 Task: Select the current location as Splashtown Waterpark, Texas, United States . Now zoom - , and verify the location . Hide zoom slider
Action: Key pressed <Key.shift>Splashtown<Key.space>waterpark<Key.space>texas<Key.space>united<Key.space>states<Key.space><Key.enter>
Screenshot: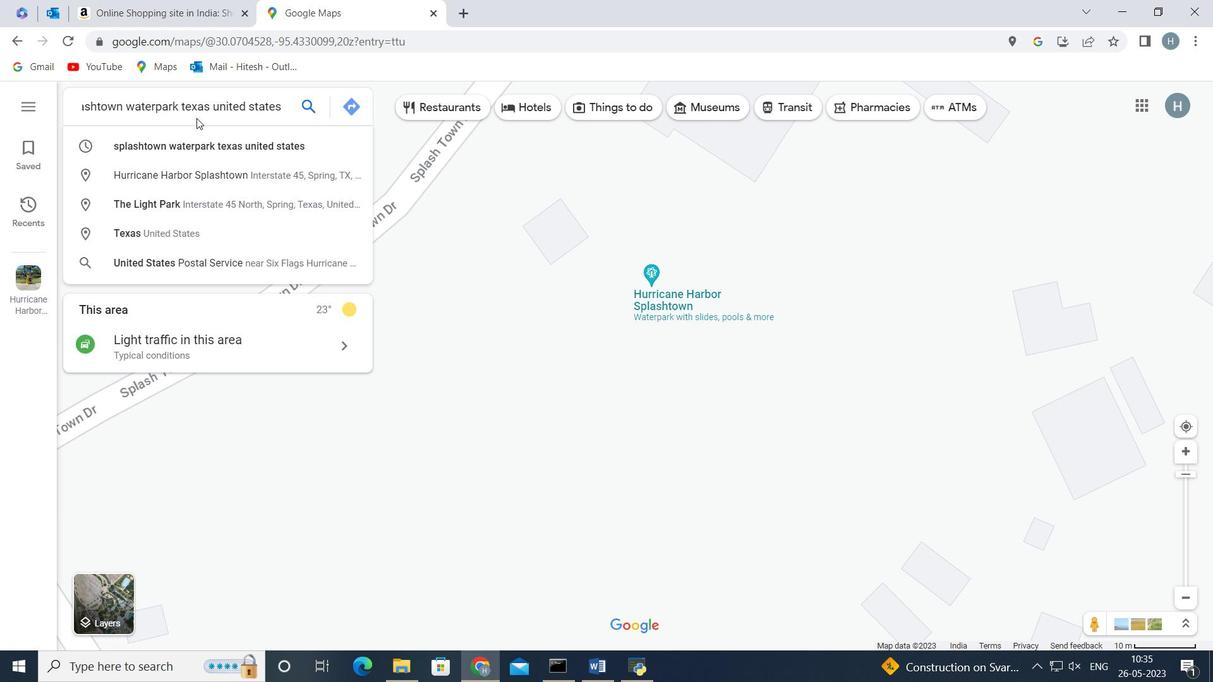 
Action: Mouse moved to (1189, 599)
Screenshot: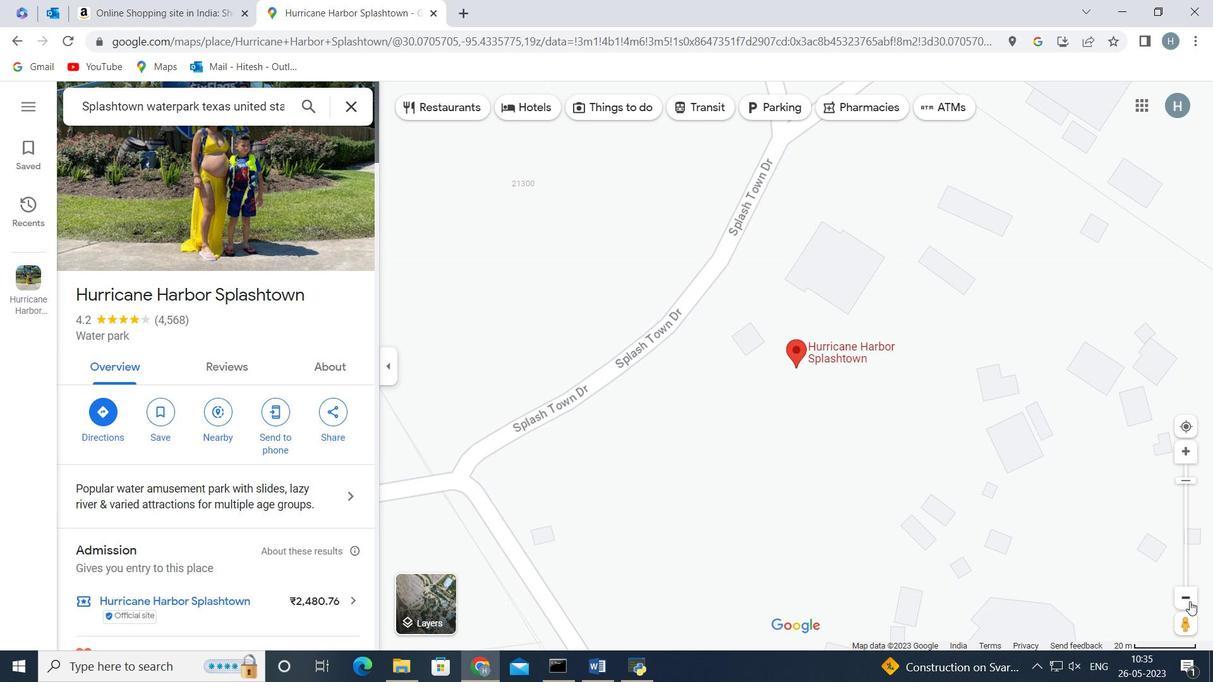 
Action: Mouse pressed left at (1189, 599)
Screenshot: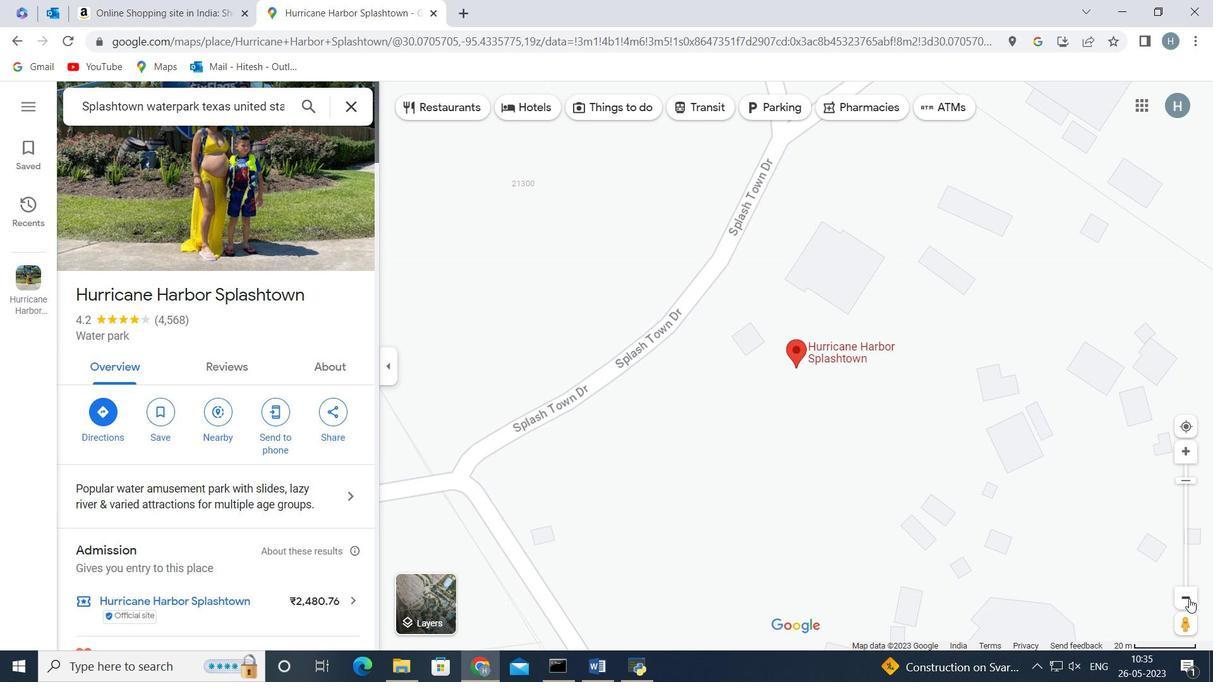 
Action: Mouse pressed left at (1189, 599)
Screenshot: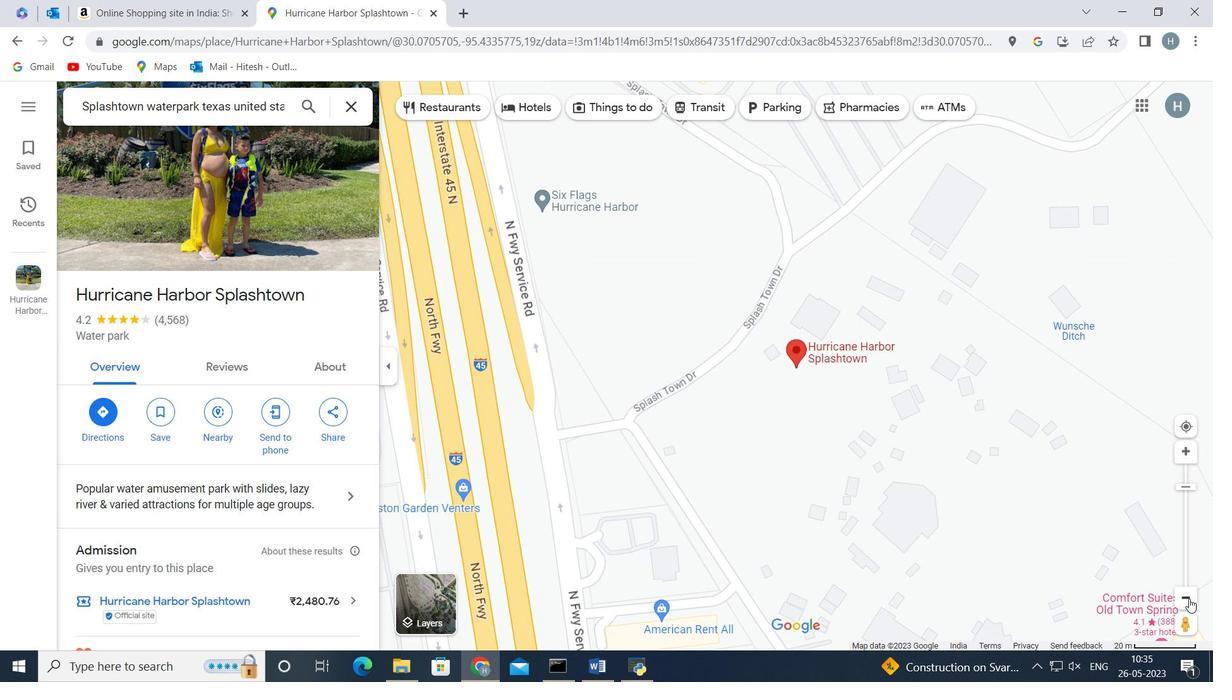 
Action: Mouse pressed left at (1189, 599)
Screenshot: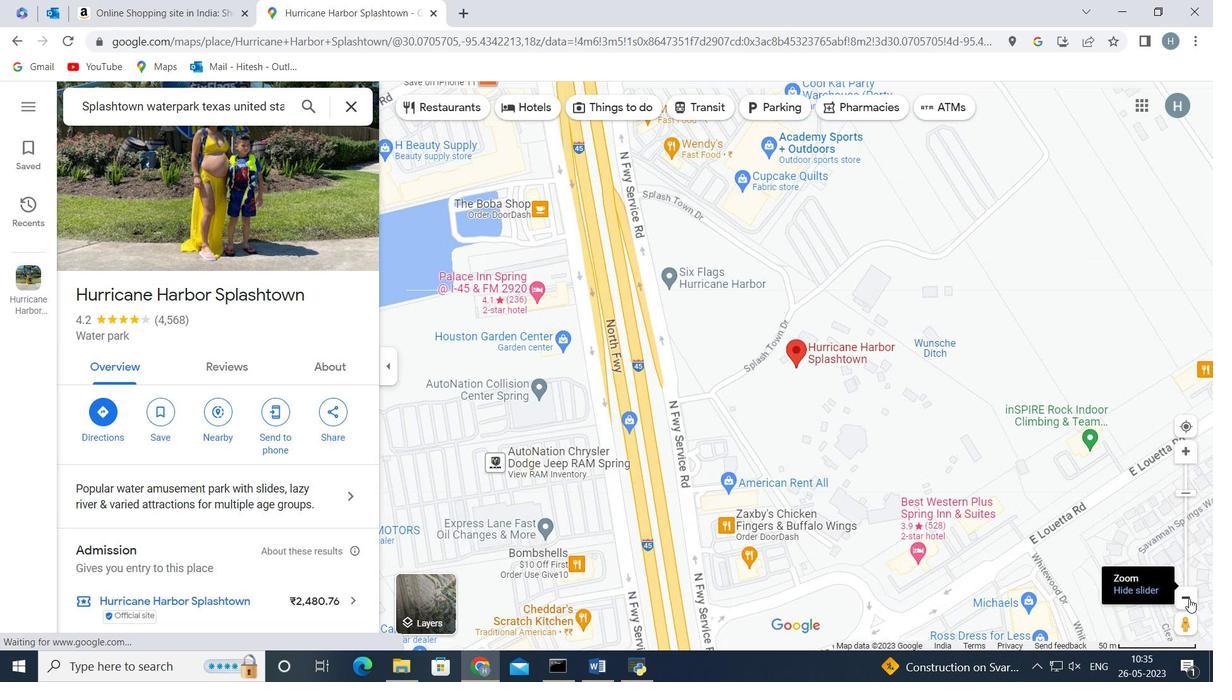 
Action: Mouse pressed left at (1189, 599)
Screenshot: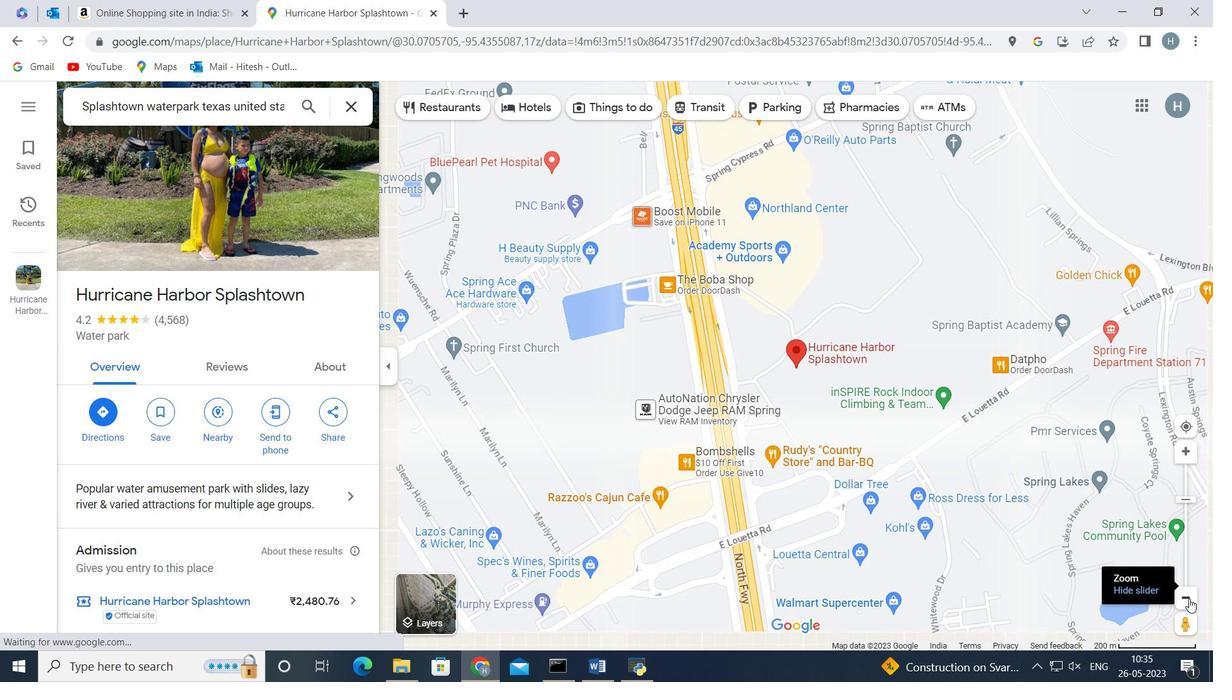 
Action: Mouse pressed left at (1189, 599)
Screenshot: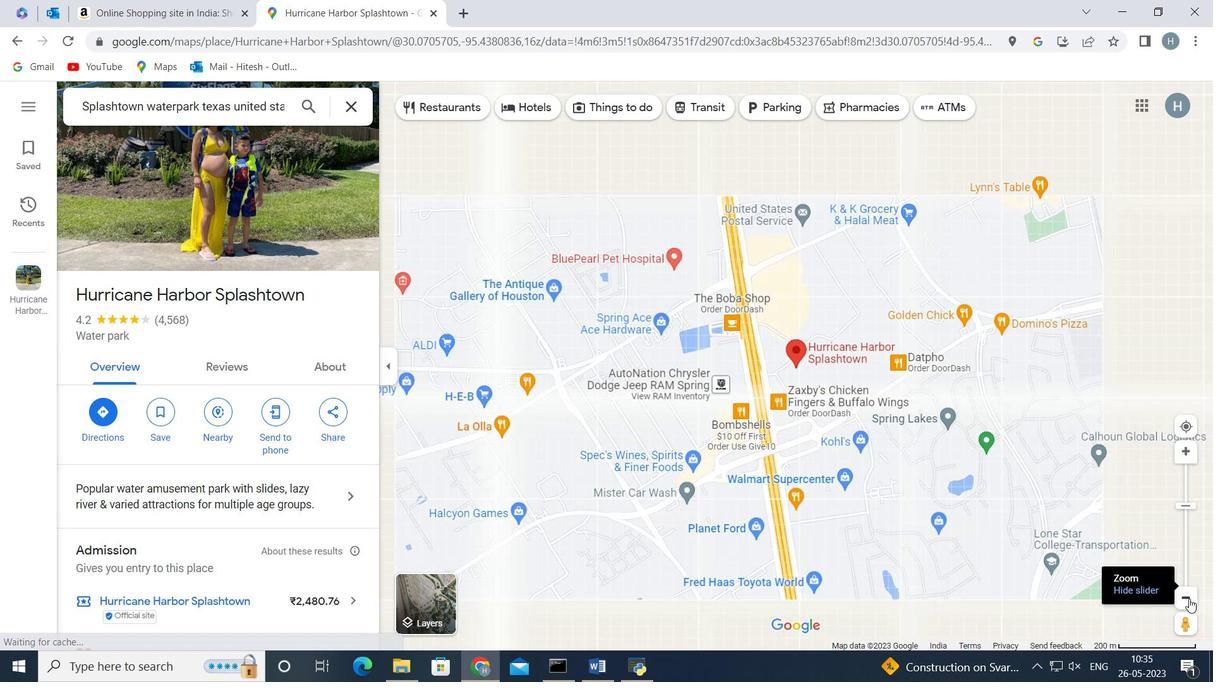 
Action: Mouse pressed left at (1189, 599)
Screenshot: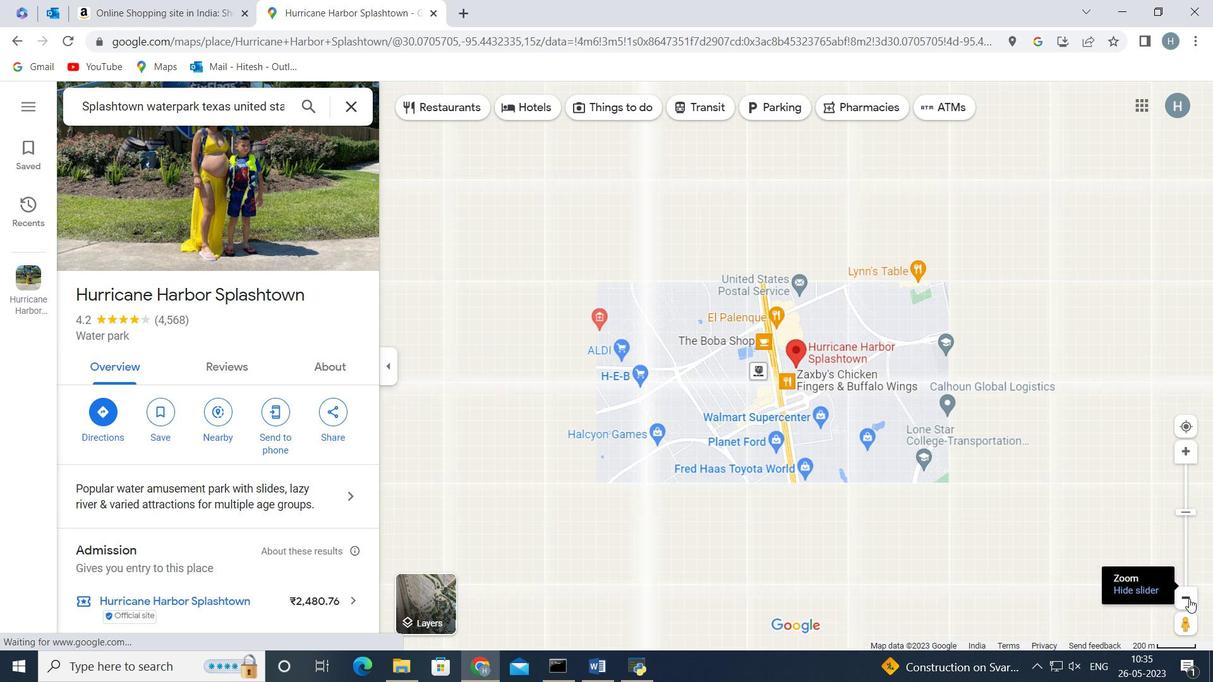
Action: Mouse pressed left at (1189, 599)
Screenshot: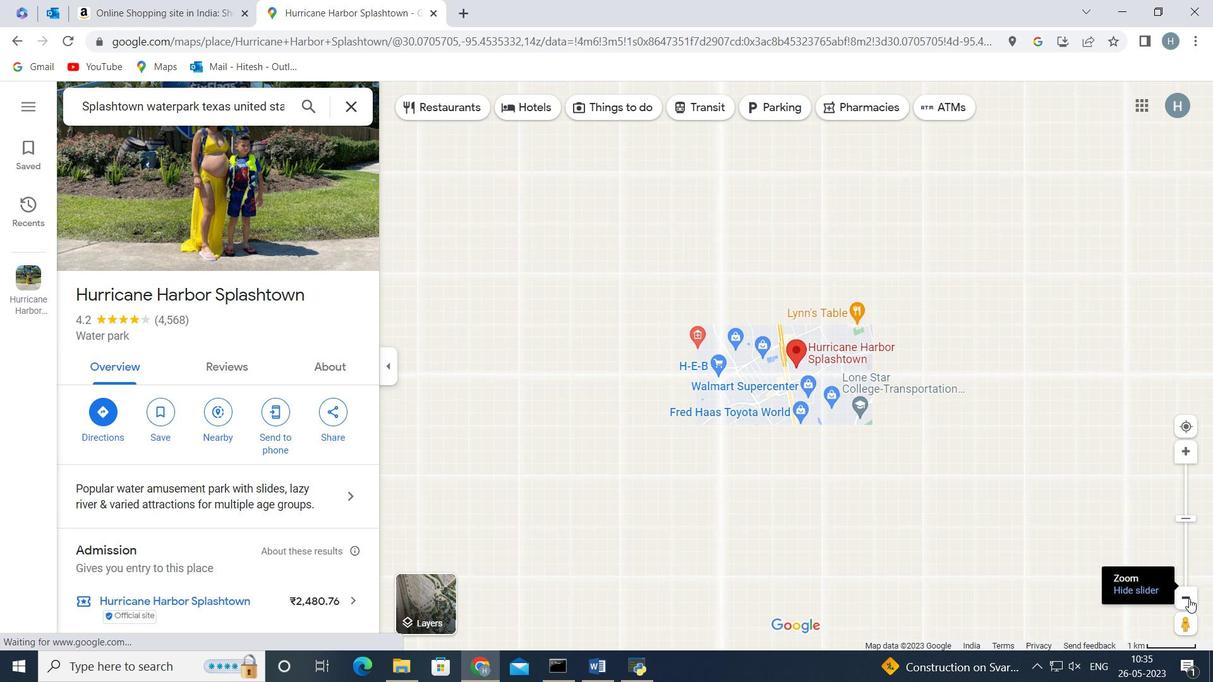 
Action: Mouse pressed left at (1189, 599)
Screenshot: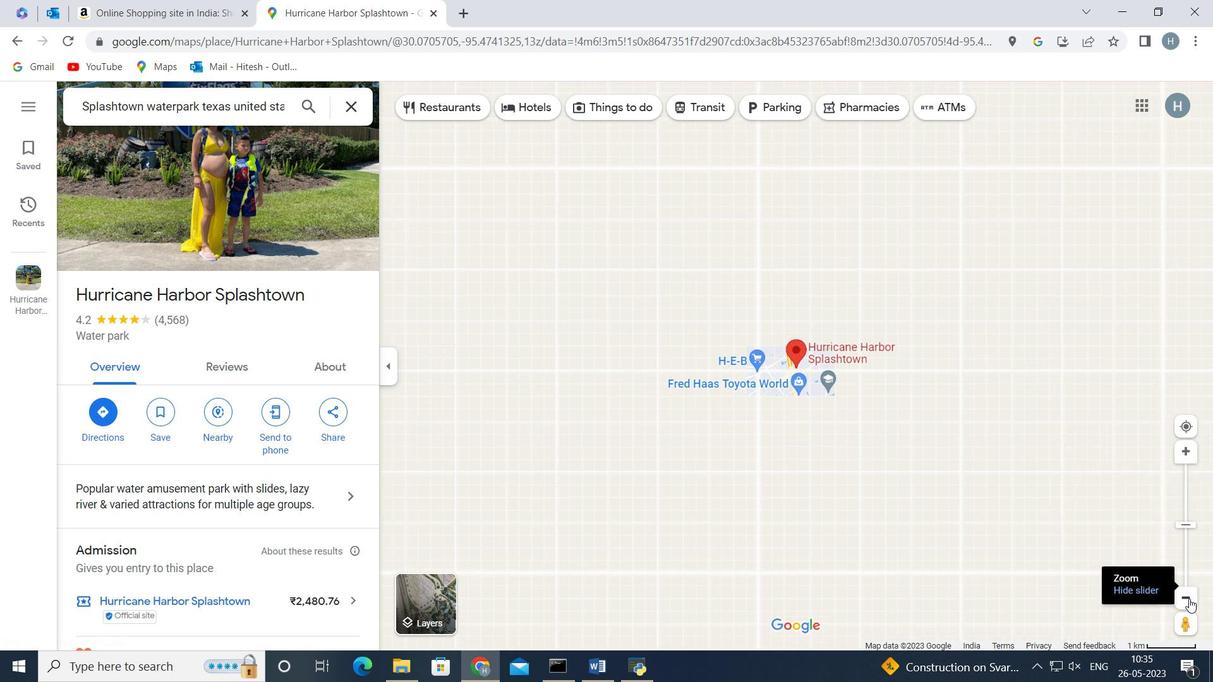 
Action: Mouse pressed left at (1189, 599)
Screenshot: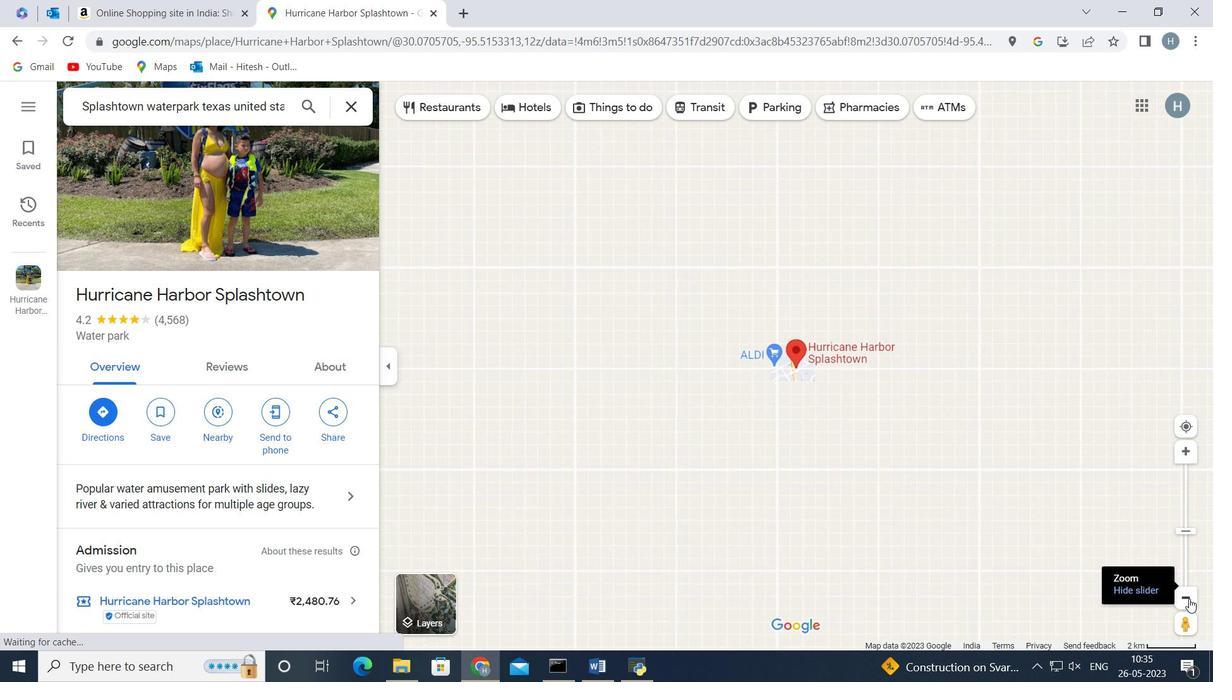 
Action: Mouse pressed left at (1189, 599)
Screenshot: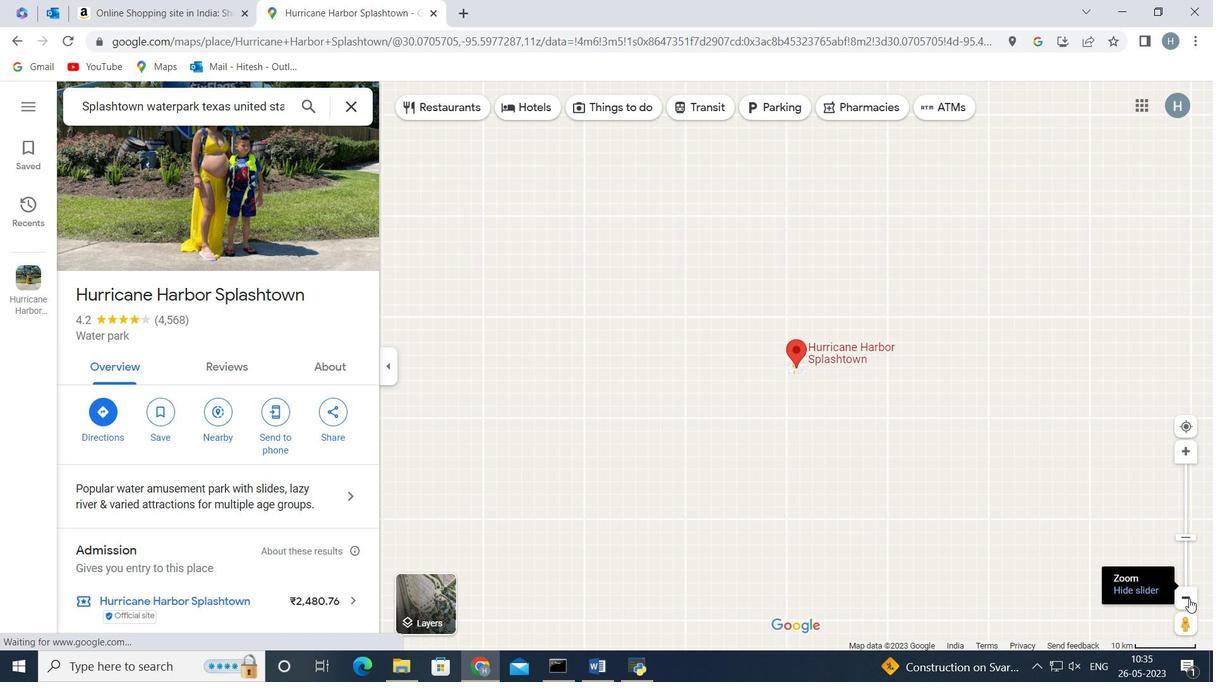 
Action: Mouse pressed left at (1189, 599)
Screenshot: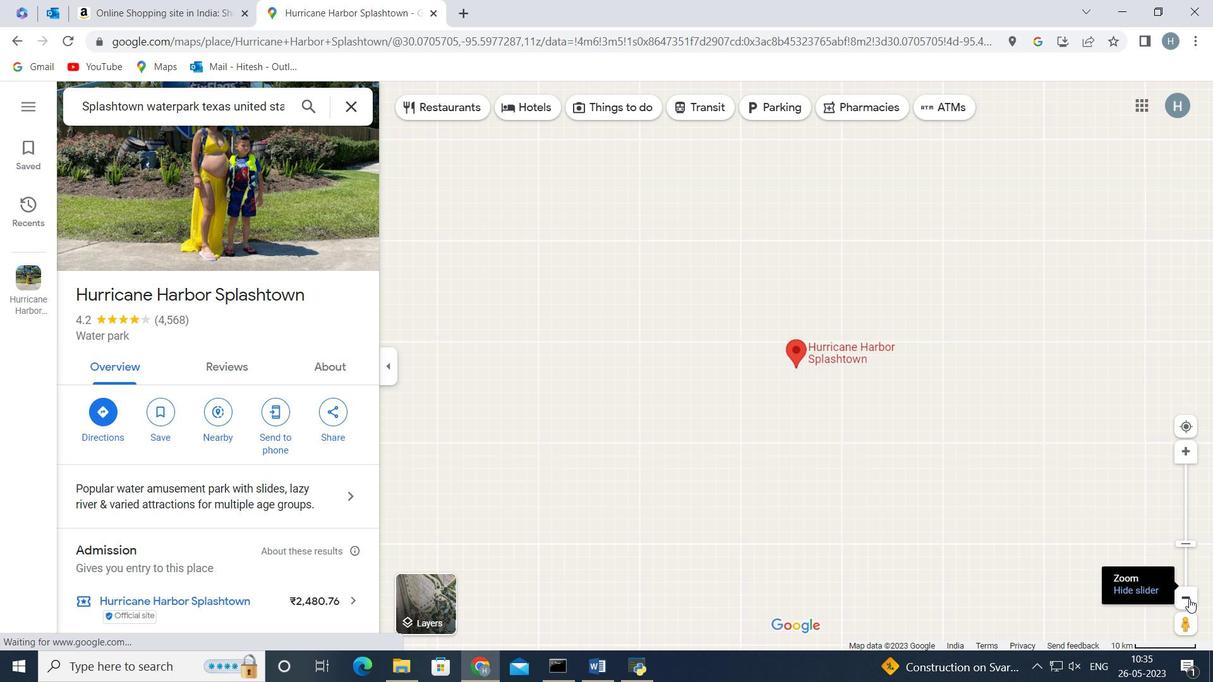 
Action: Mouse pressed left at (1189, 599)
Screenshot: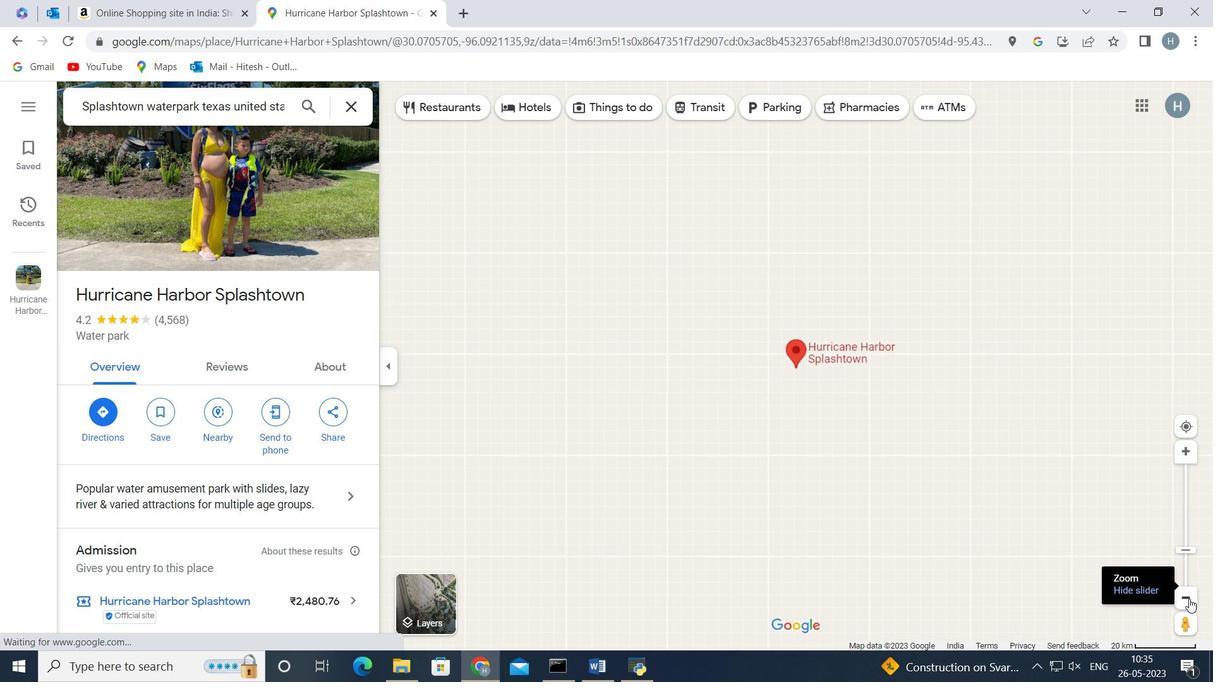 
Action: Mouse pressed left at (1189, 599)
Screenshot: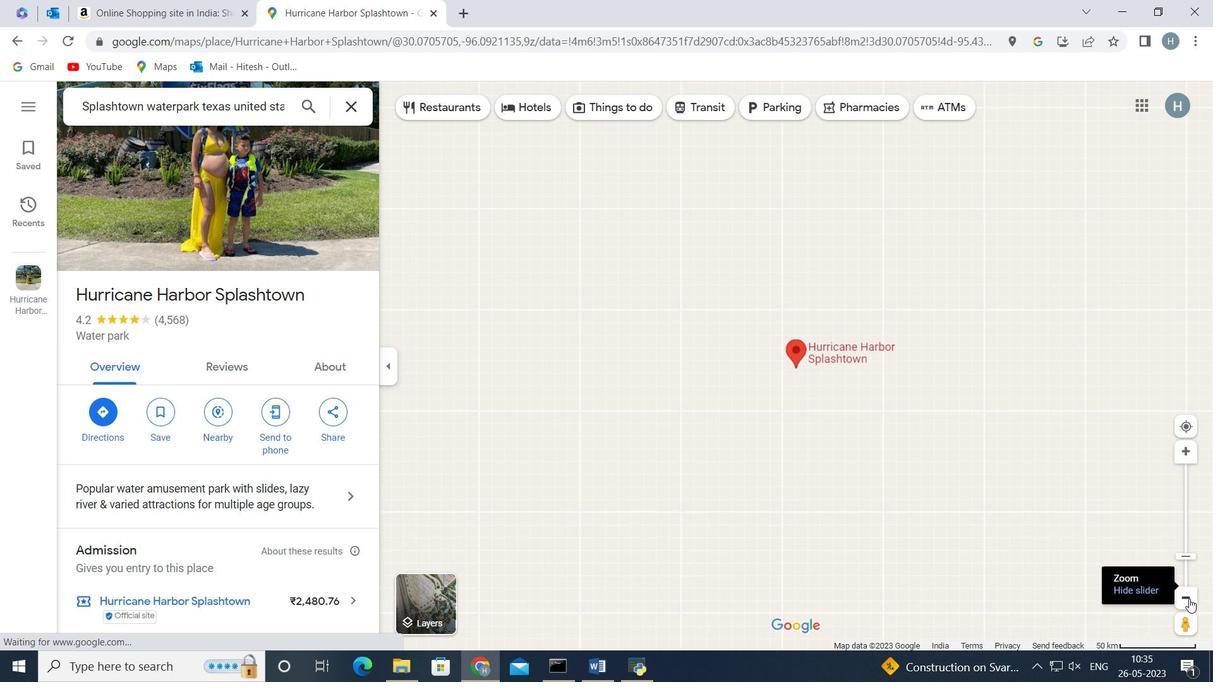 
Action: Mouse pressed left at (1189, 599)
Screenshot: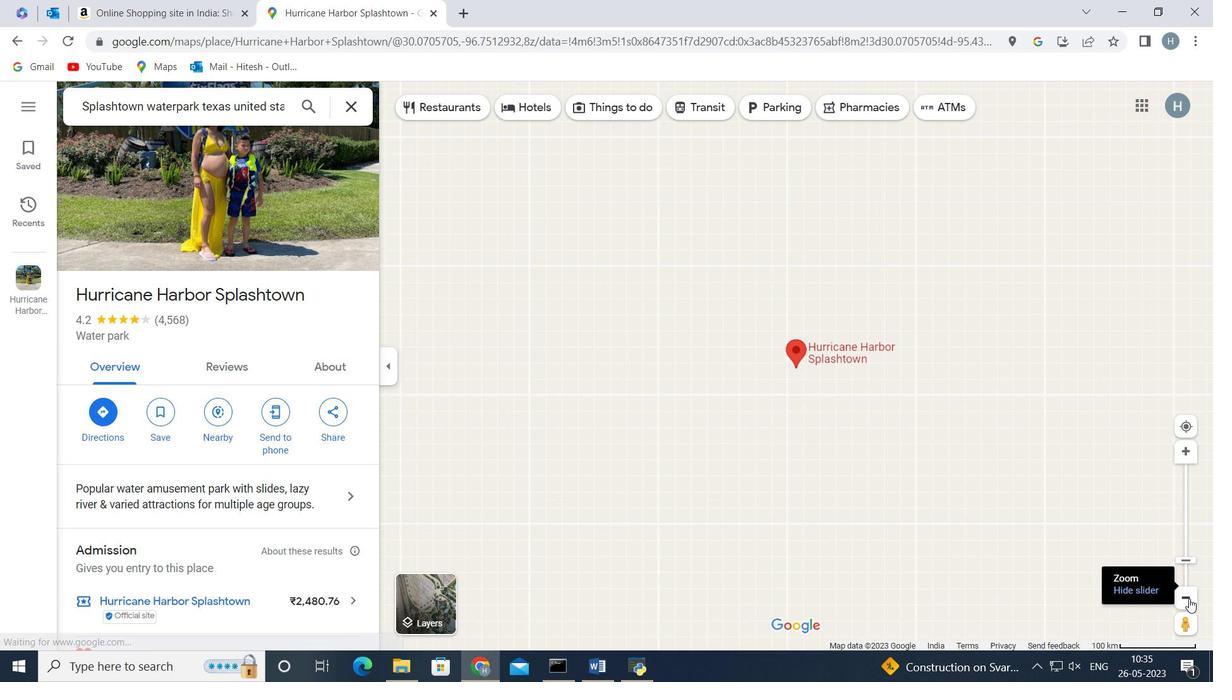 
Action: Mouse moved to (1154, 588)
Screenshot: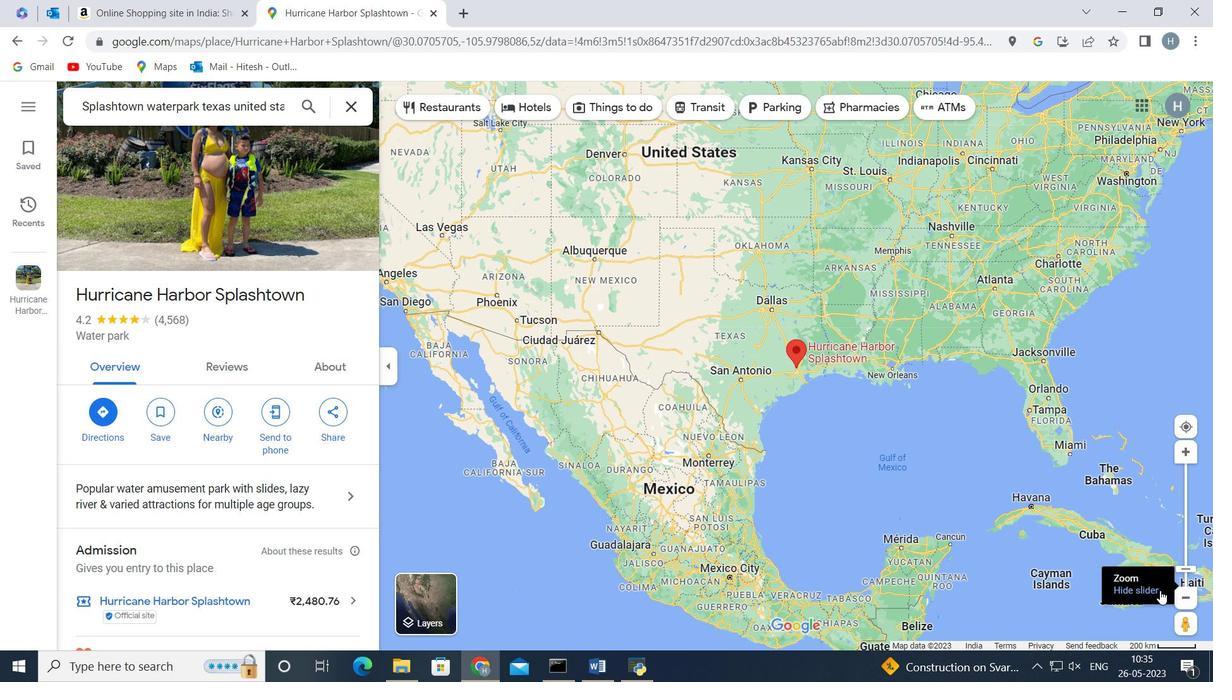
Action: Mouse pressed left at (1154, 588)
Screenshot: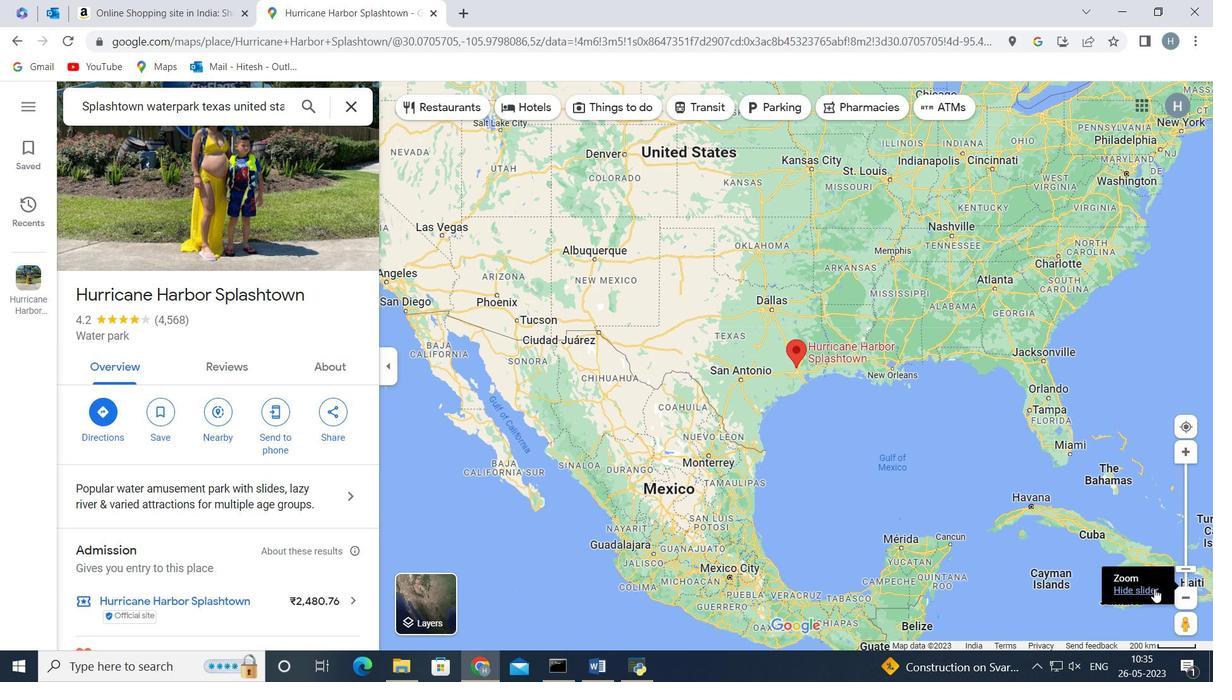 
Action: Mouse moved to (704, 357)
Screenshot: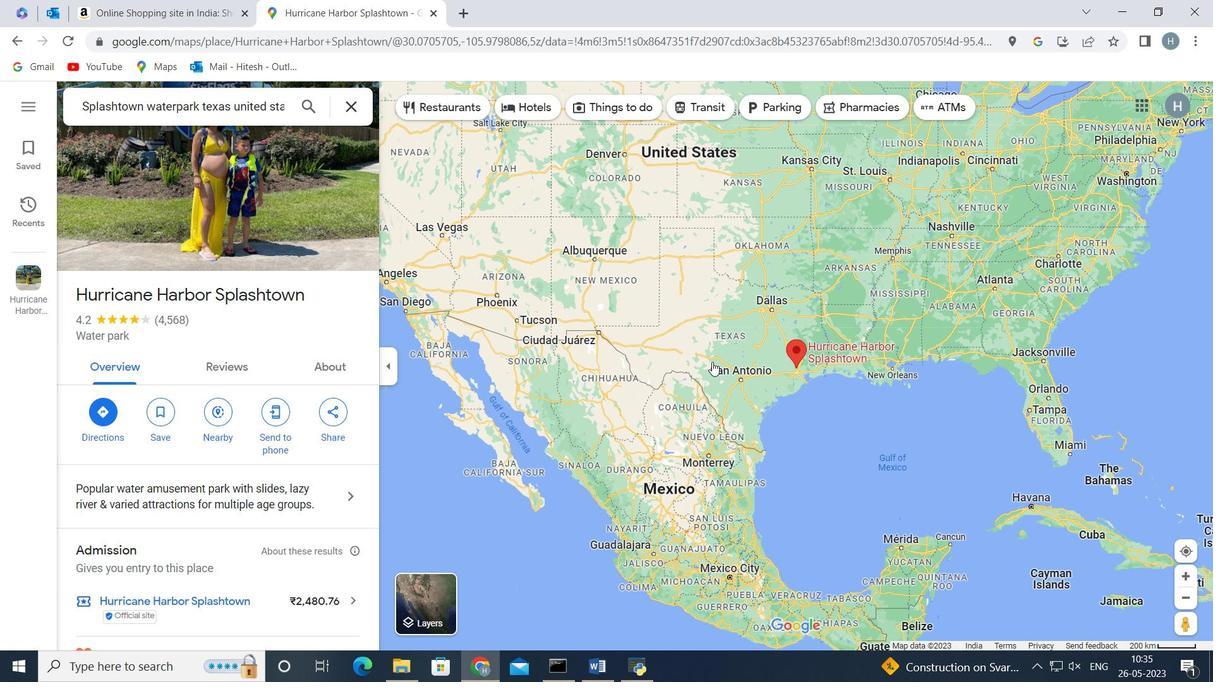 
